 Task: Calculate the distance between Denver and Denver Zoo.
Action: Key pressed d<Key.caps_lock>ENVER
Screenshot: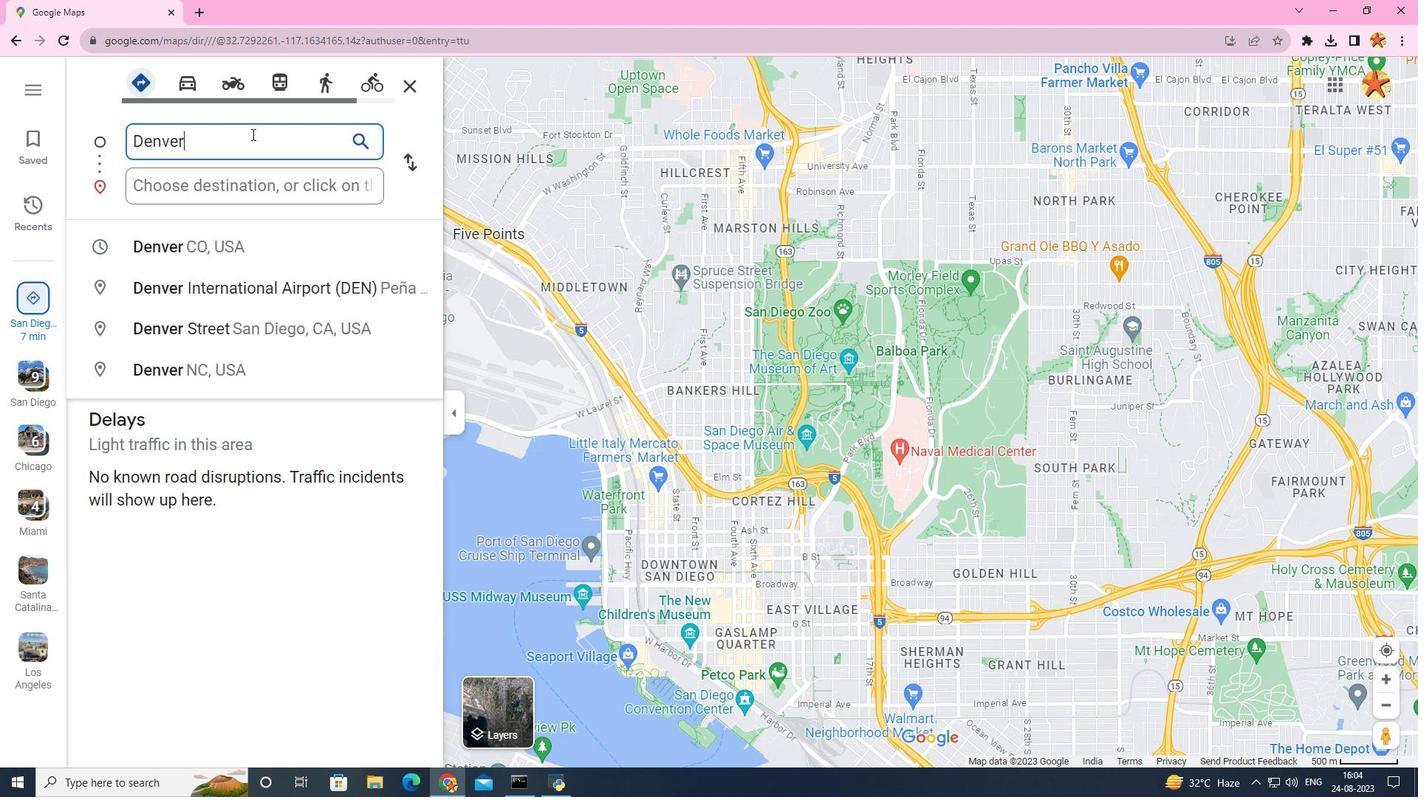 
Action: Mouse moved to (197, 249)
Screenshot: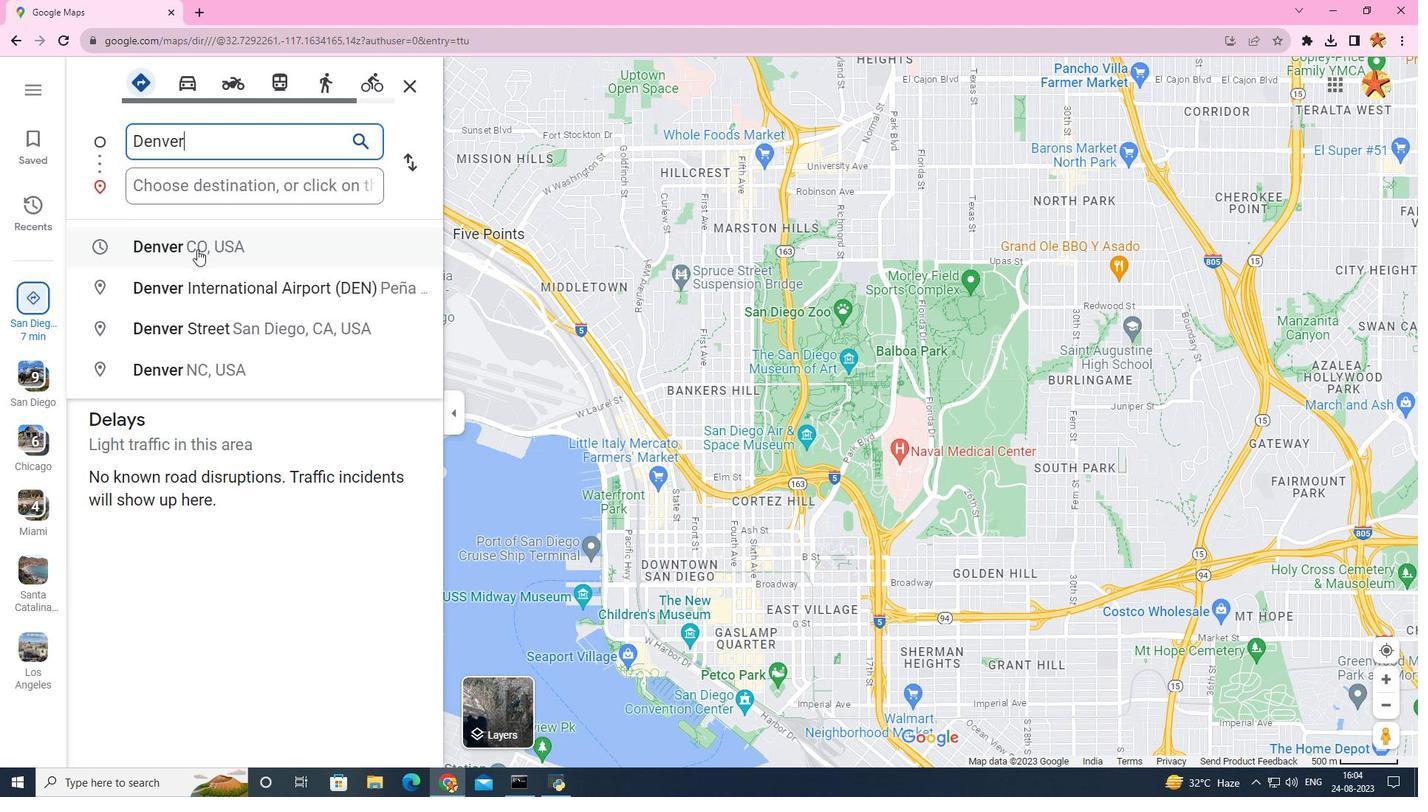 
Action: Mouse pressed left at (197, 249)
Screenshot: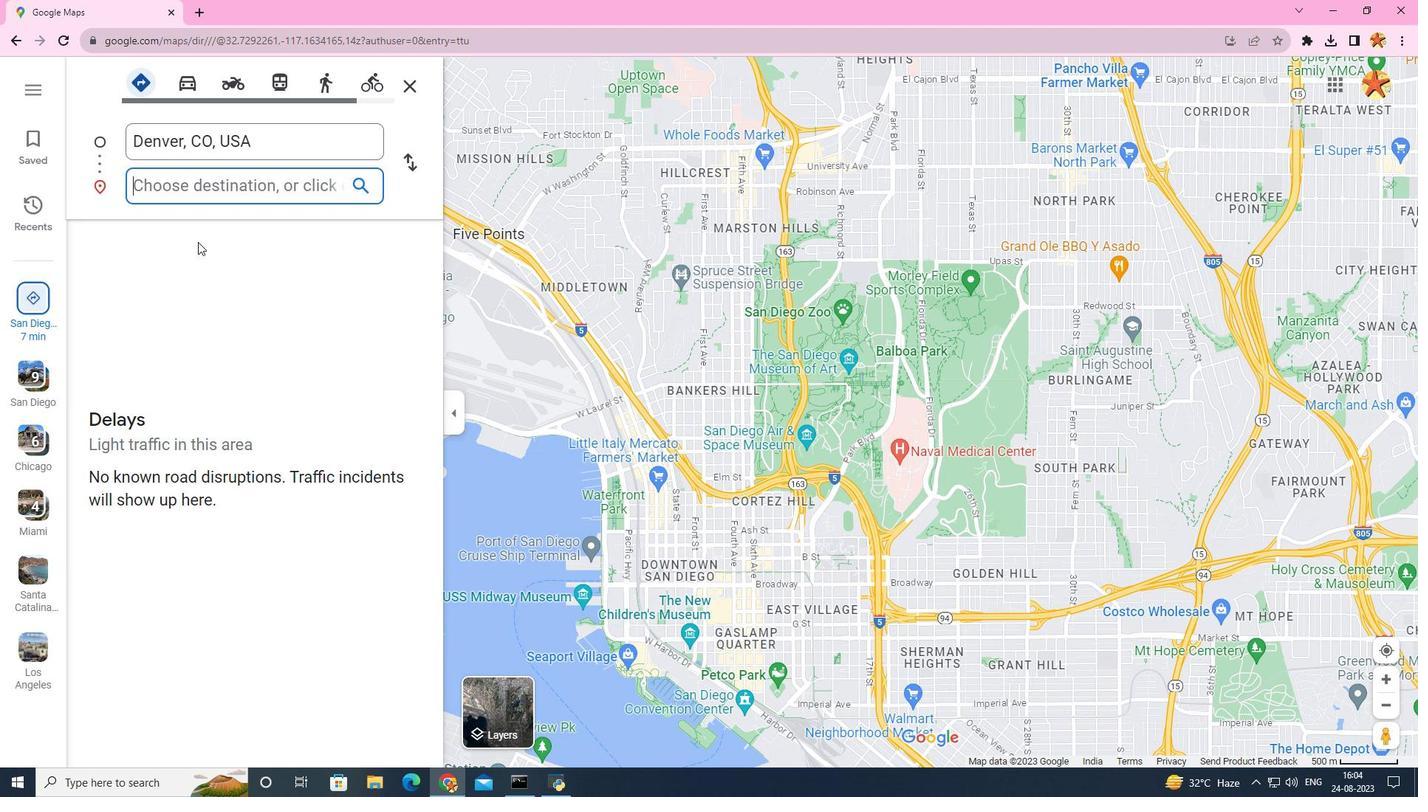 
Action: Mouse moved to (234, 178)
Screenshot: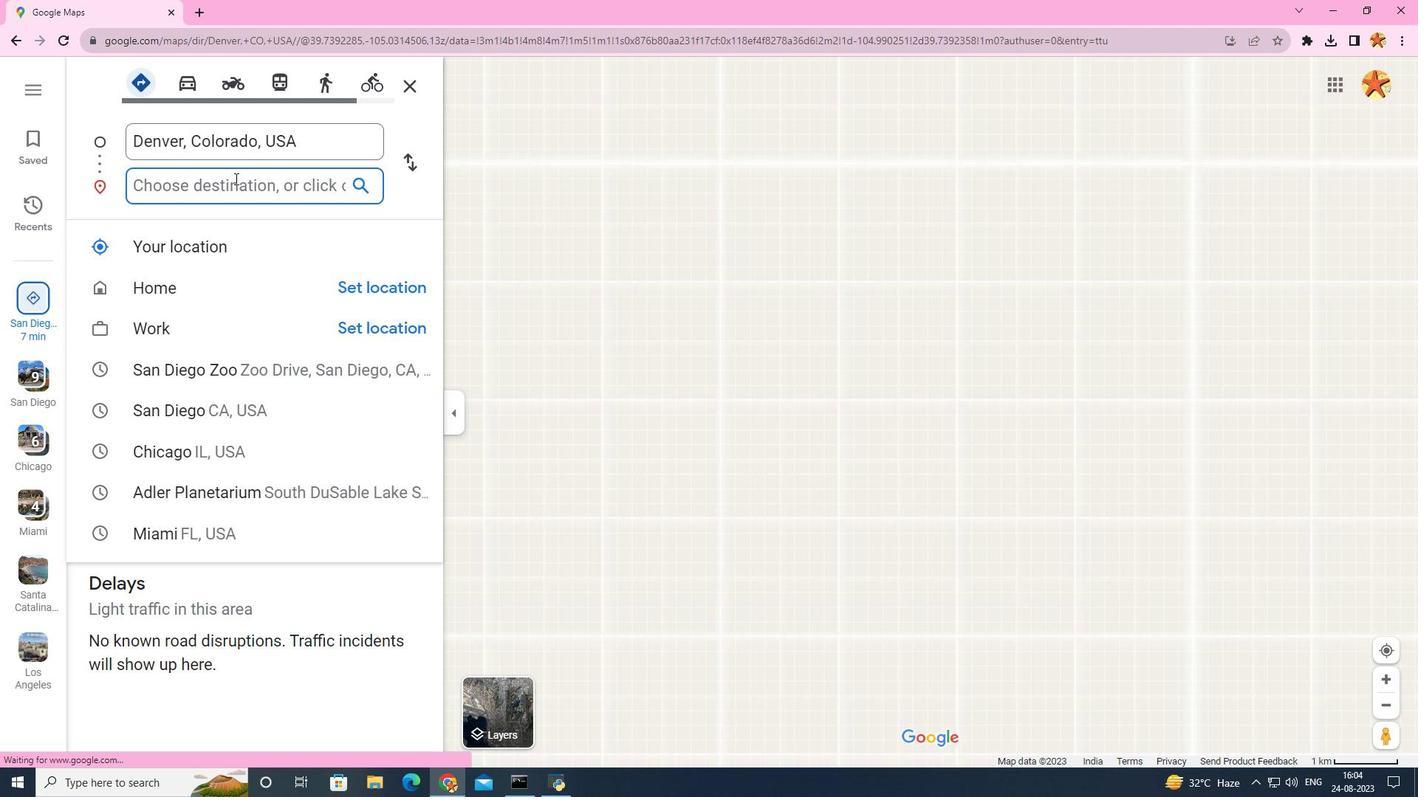 
Action: Mouse pressed left at (234, 178)
Screenshot: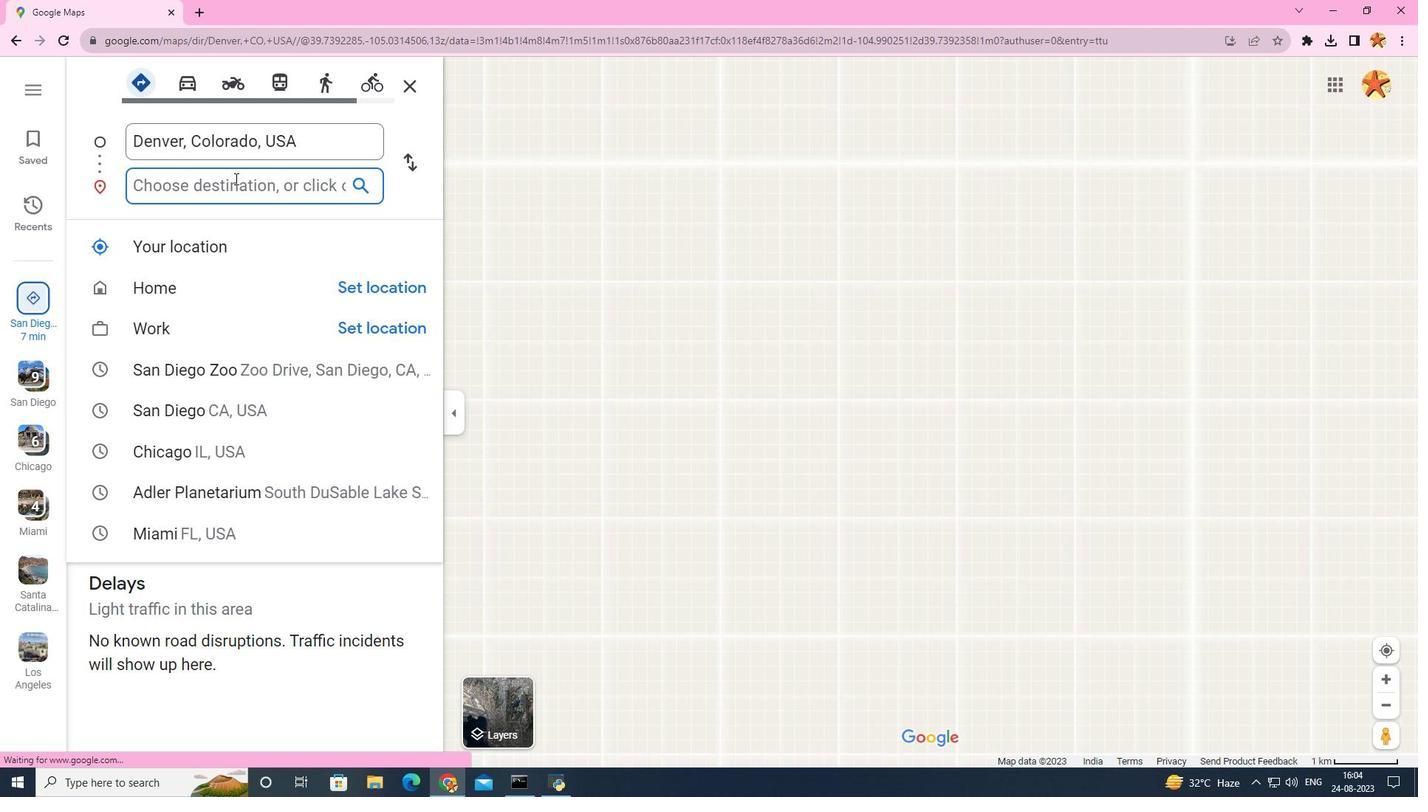 
Action: Key pressed <Key.caps_lock>d<Key.caps_lock>ENVER<Key.space>
Screenshot: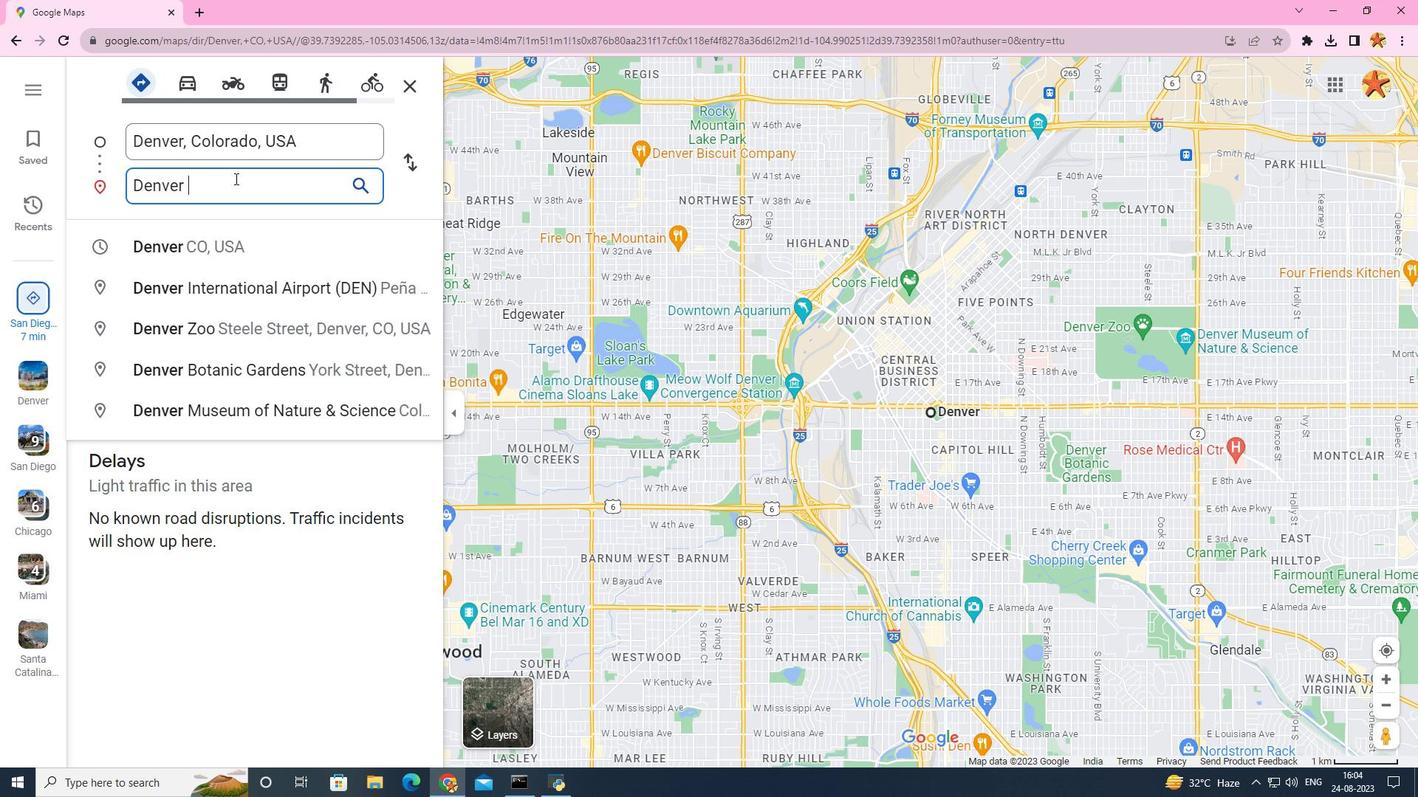 
Action: Mouse moved to (225, 334)
Screenshot: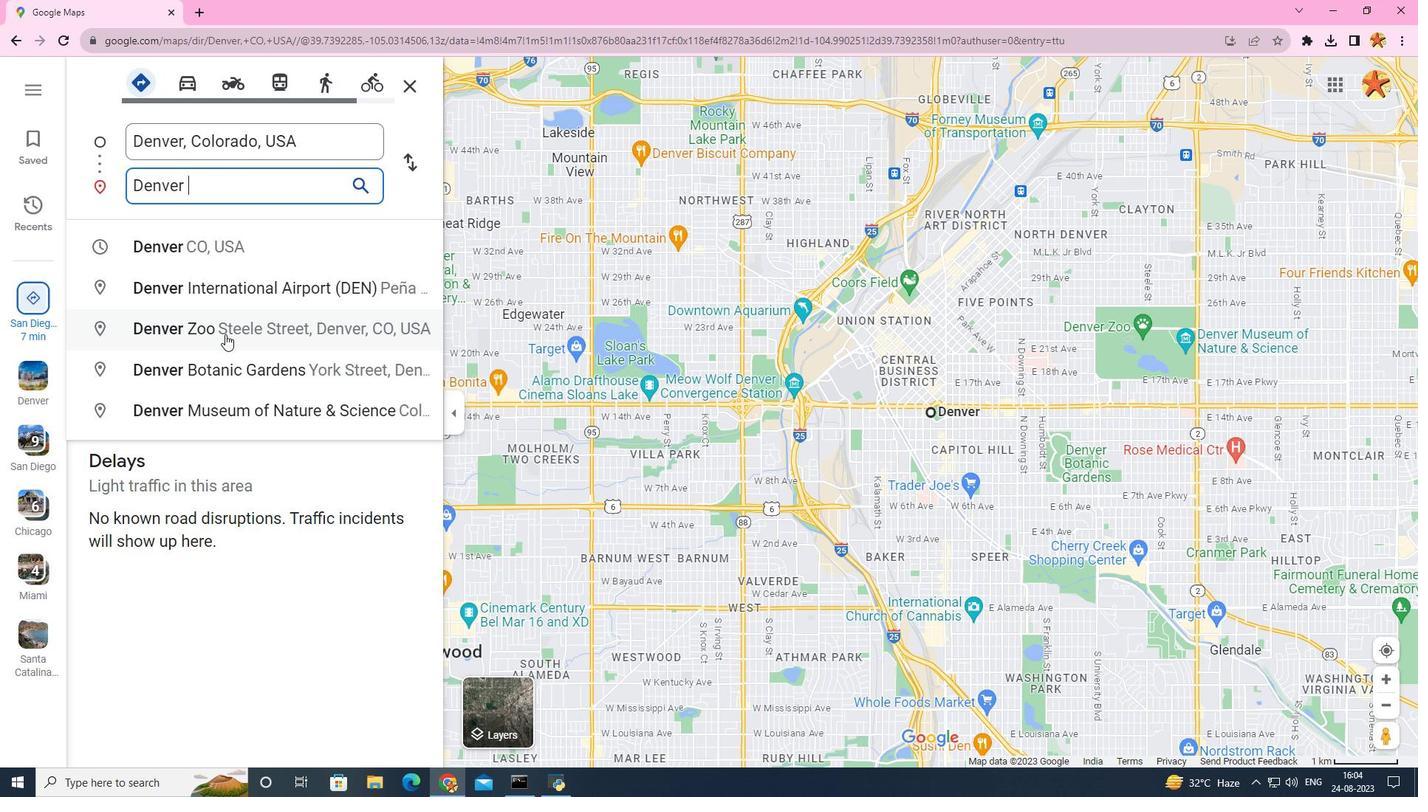 
Action: Mouse pressed left at (225, 334)
Screenshot: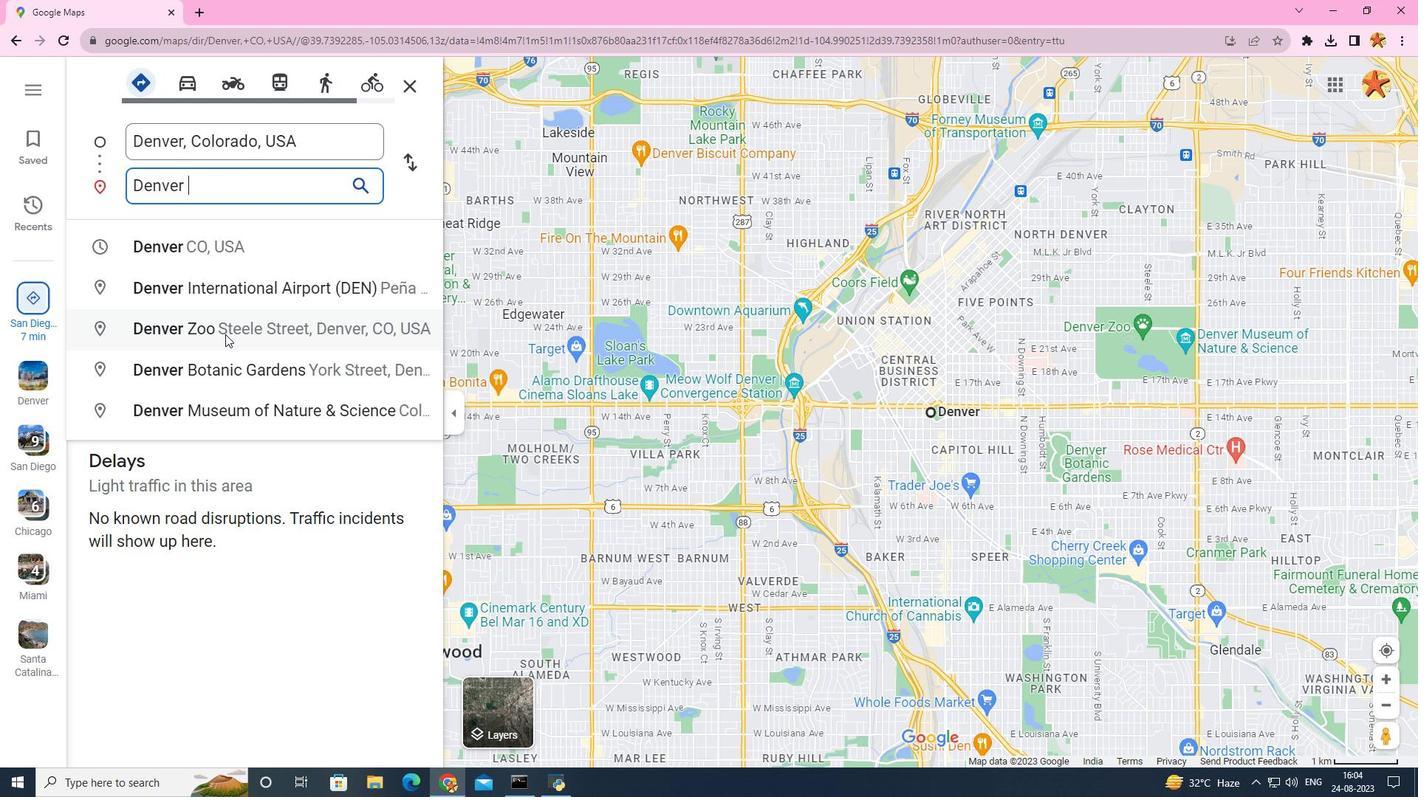 
Action: Mouse moved to (808, 709)
Screenshot: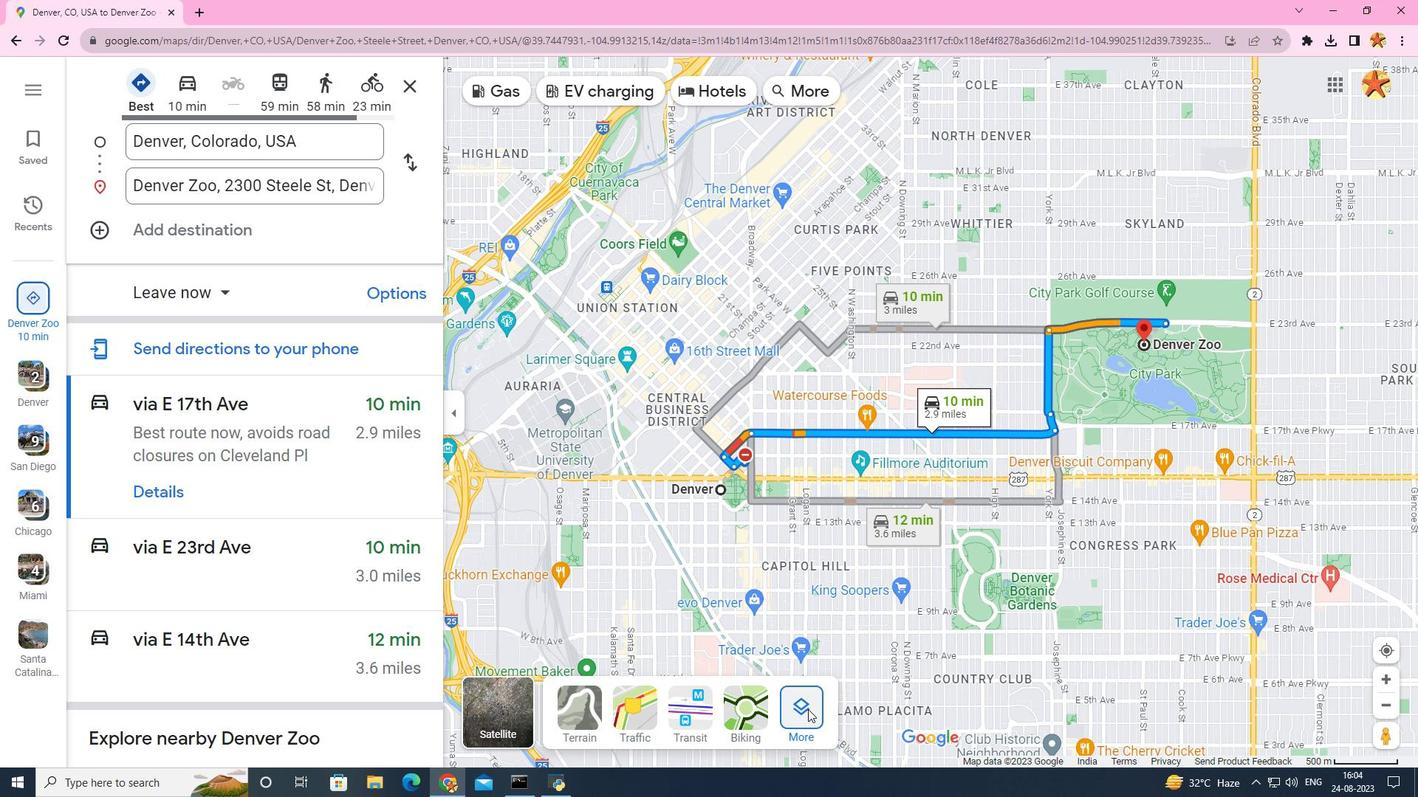 
Action: Mouse pressed left at (808, 709)
Screenshot: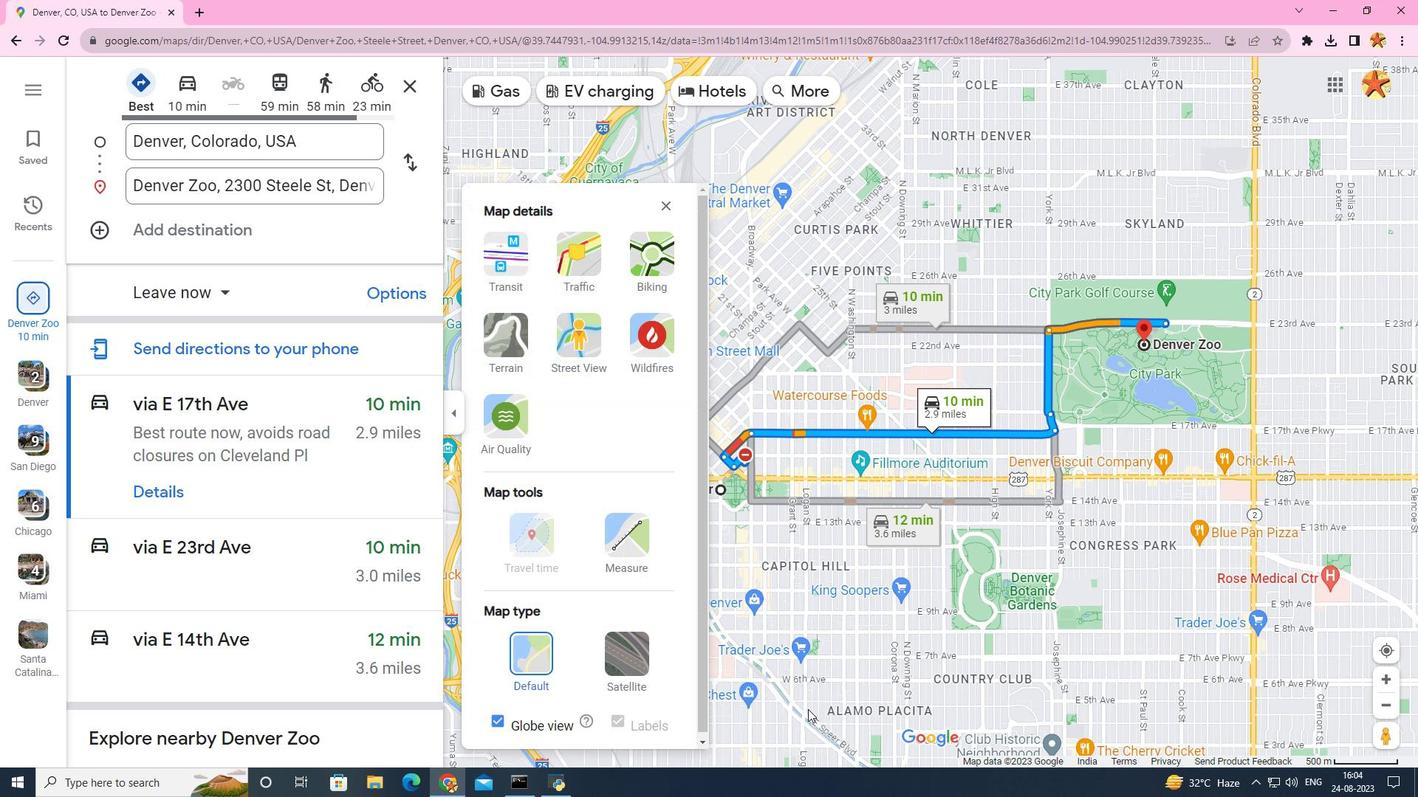 
Action: Mouse moved to (621, 563)
Screenshot: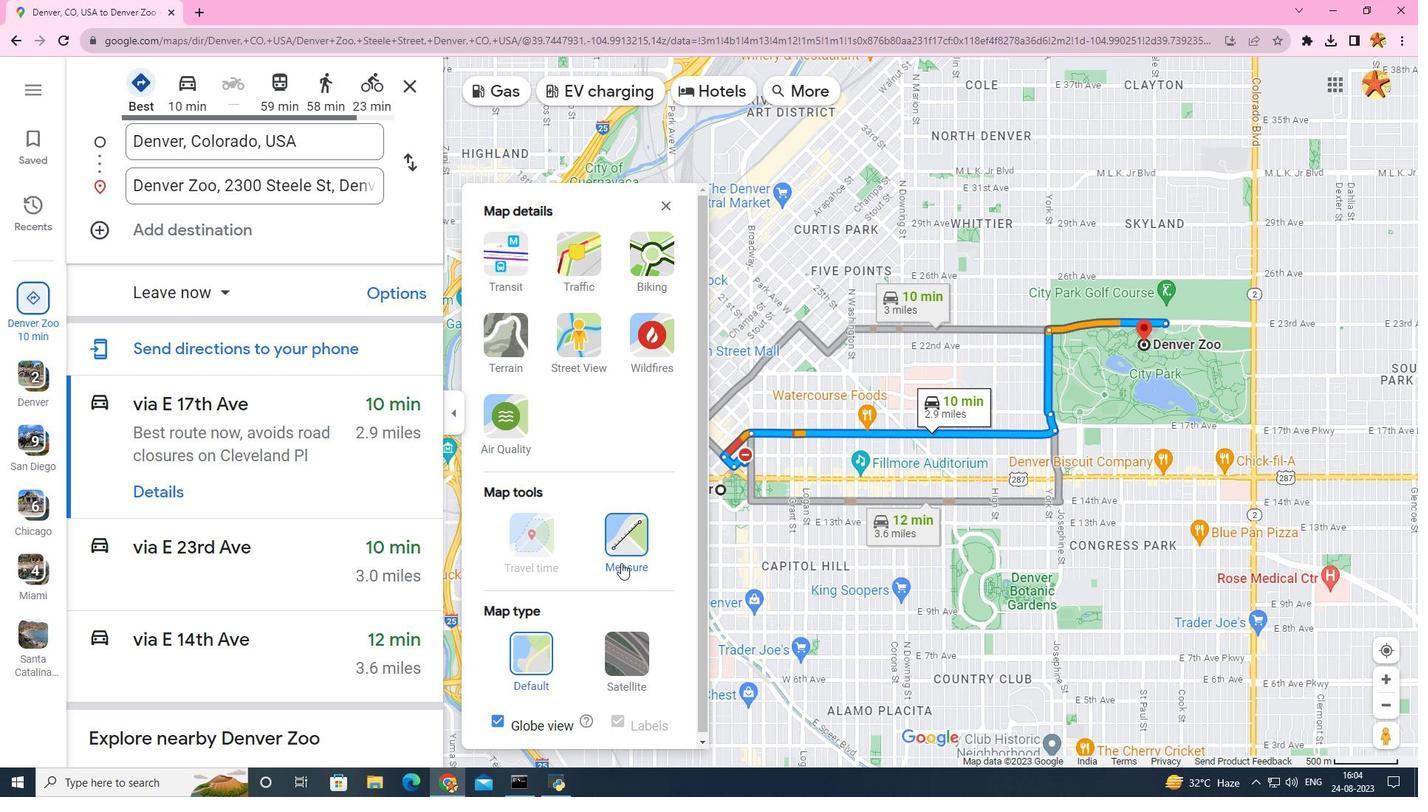 
Action: Mouse pressed left at (621, 563)
Screenshot: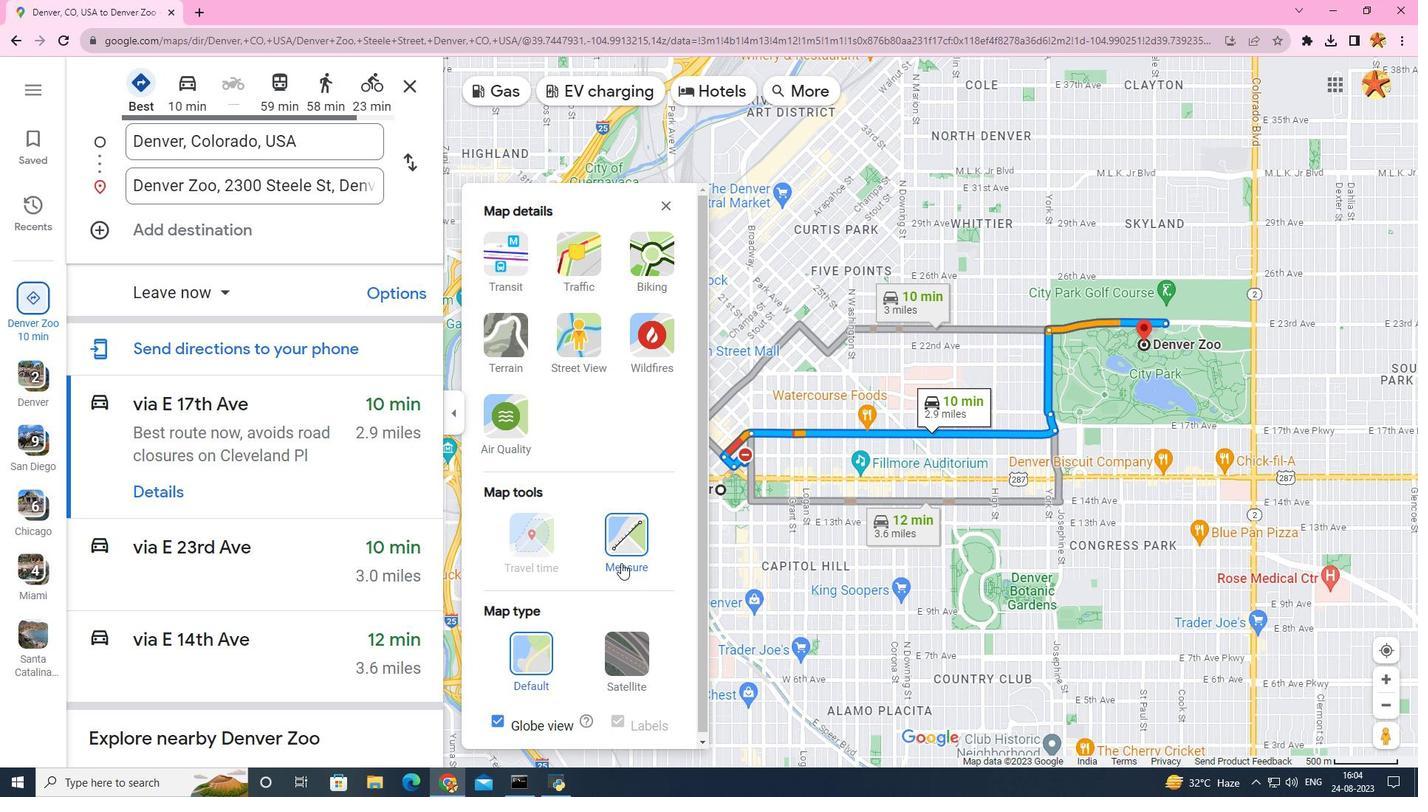 
Action: Mouse moved to (911, 555)
Screenshot: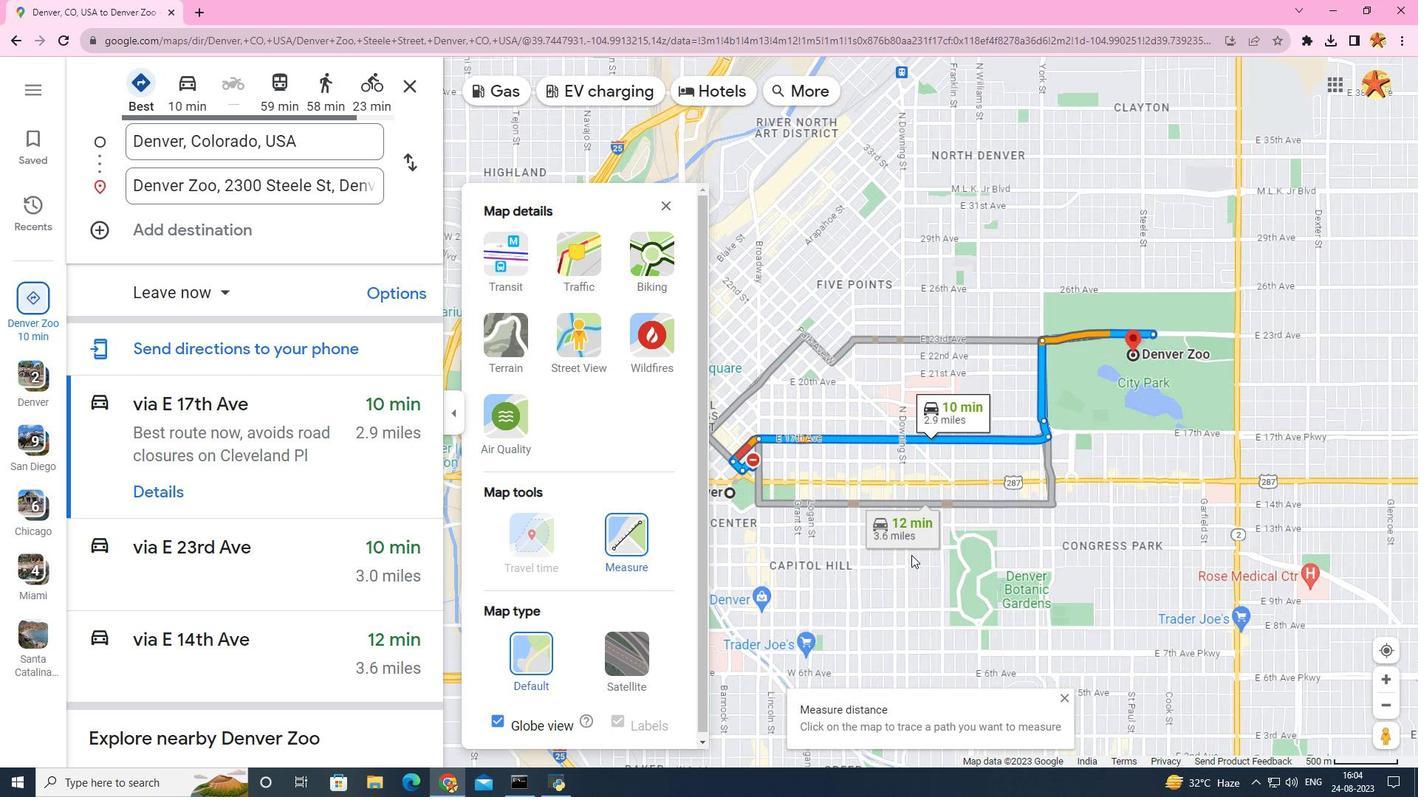 
Action: Mouse scrolled (911, 554) with delta (0, 0)
Screenshot: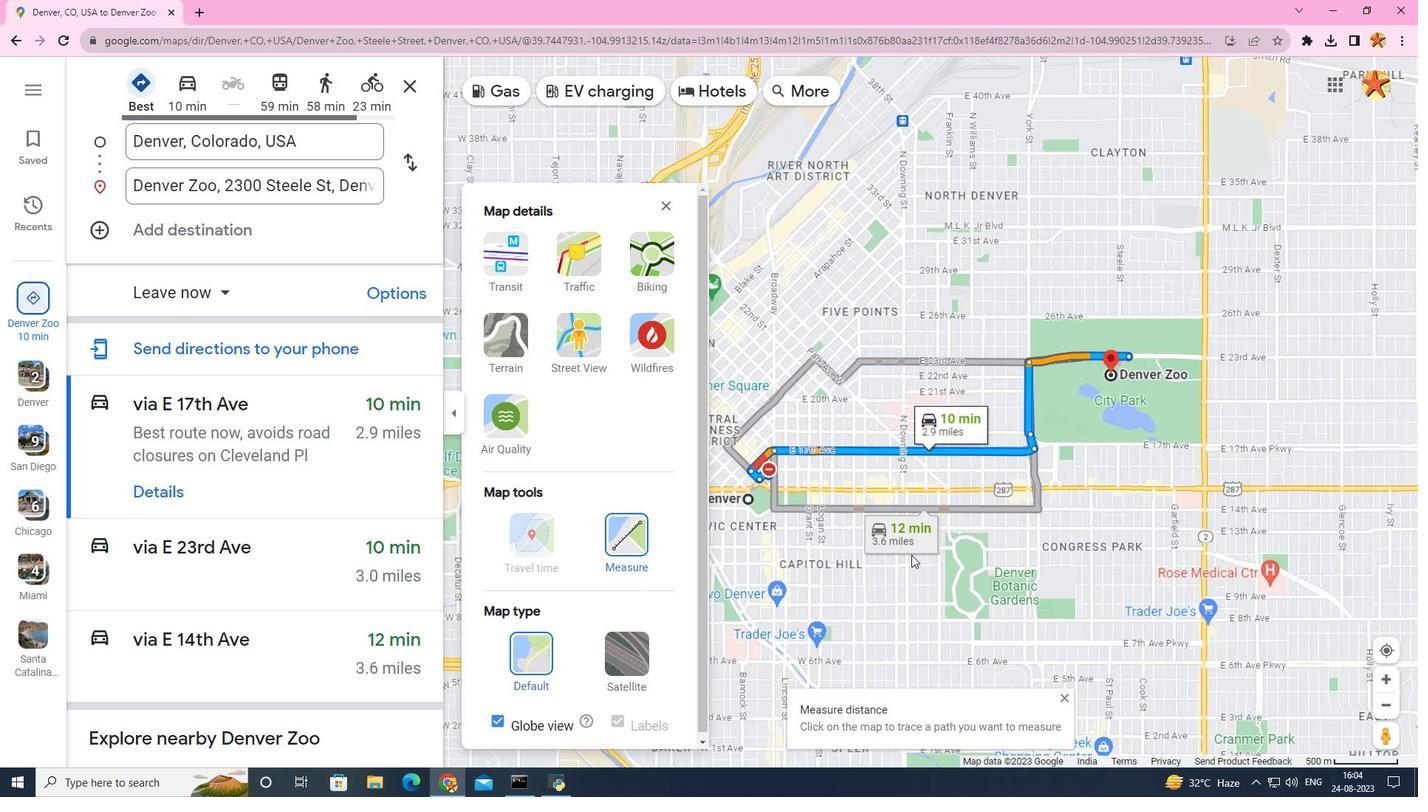 
Action: Mouse moved to (752, 501)
Screenshot: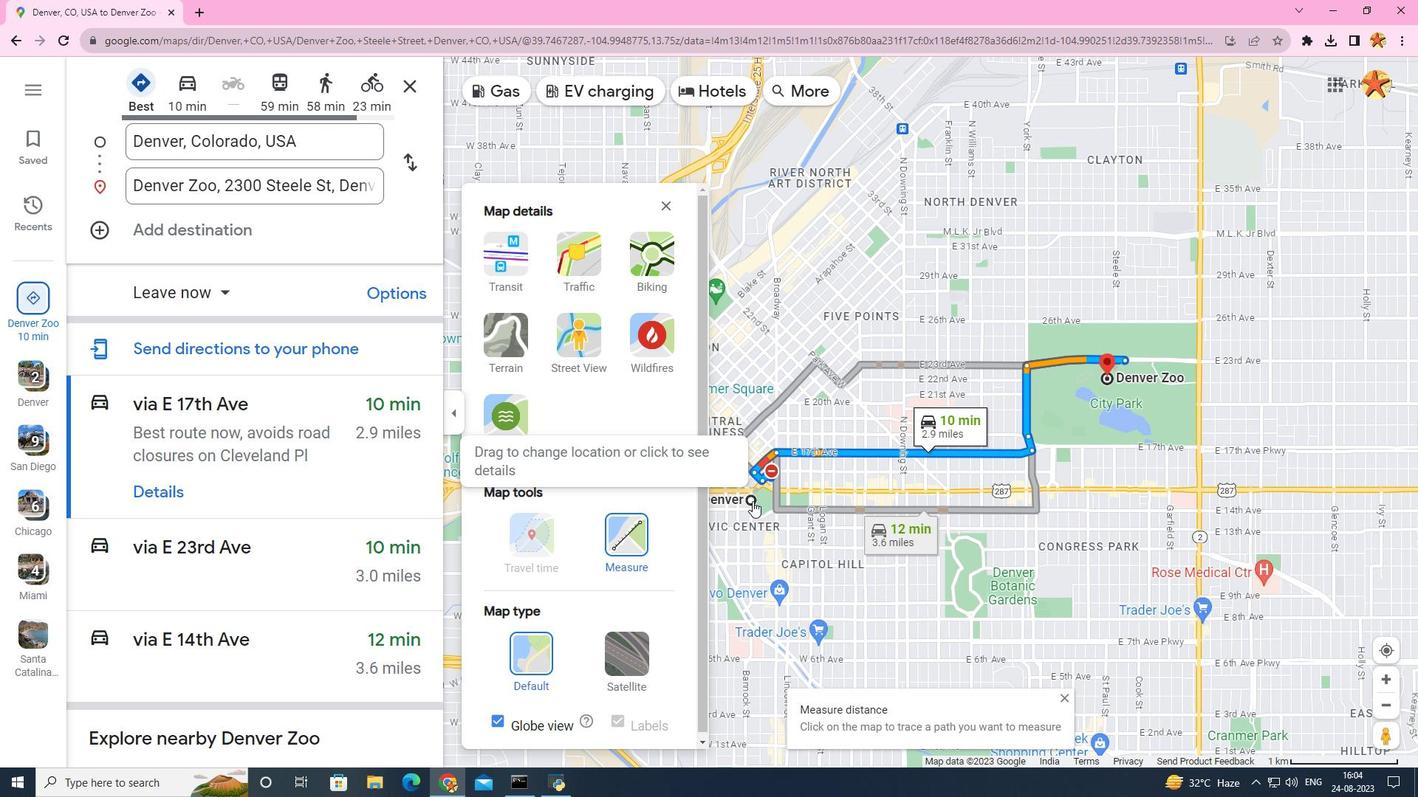 
Action: Mouse pressed left at (752, 501)
Screenshot: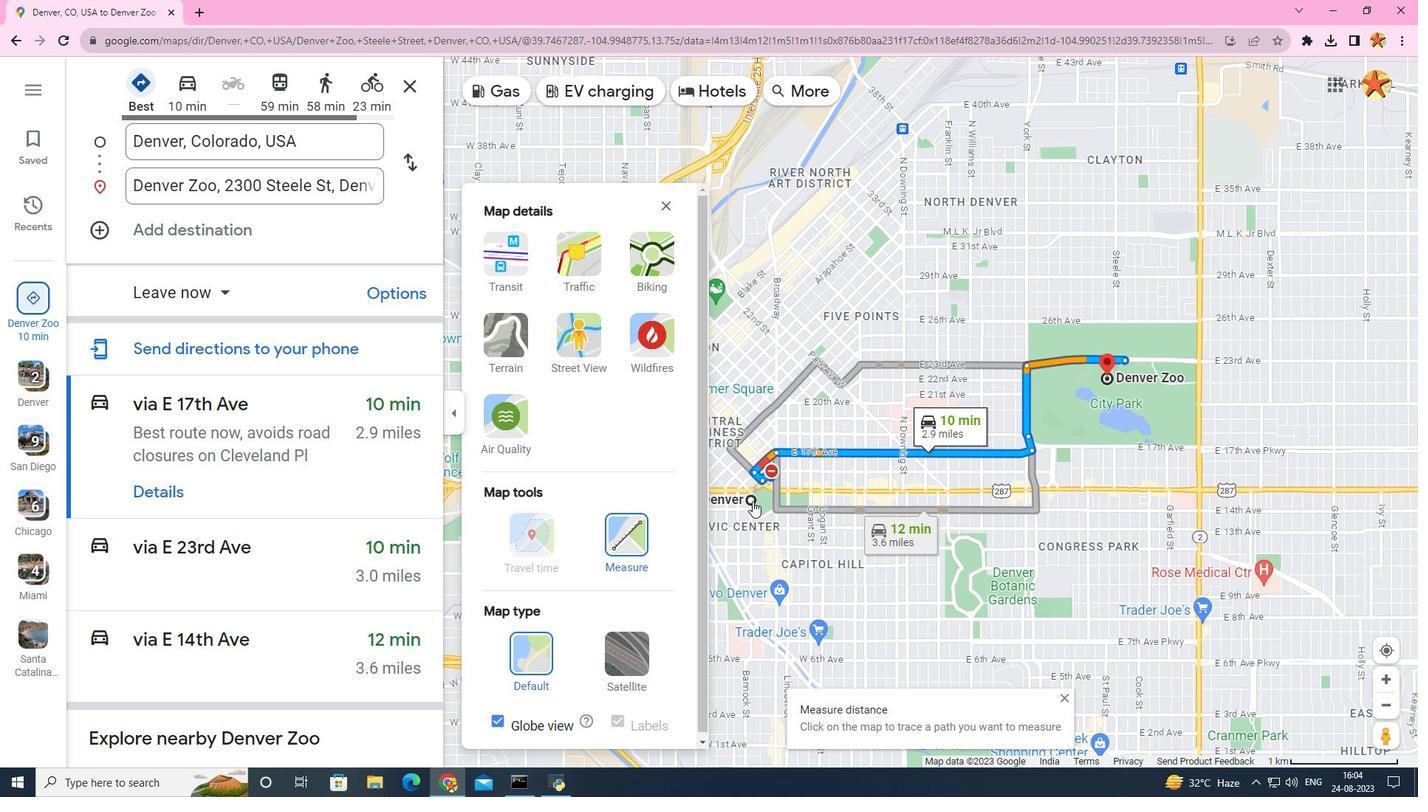 
Action: Mouse moved to (1105, 378)
Screenshot: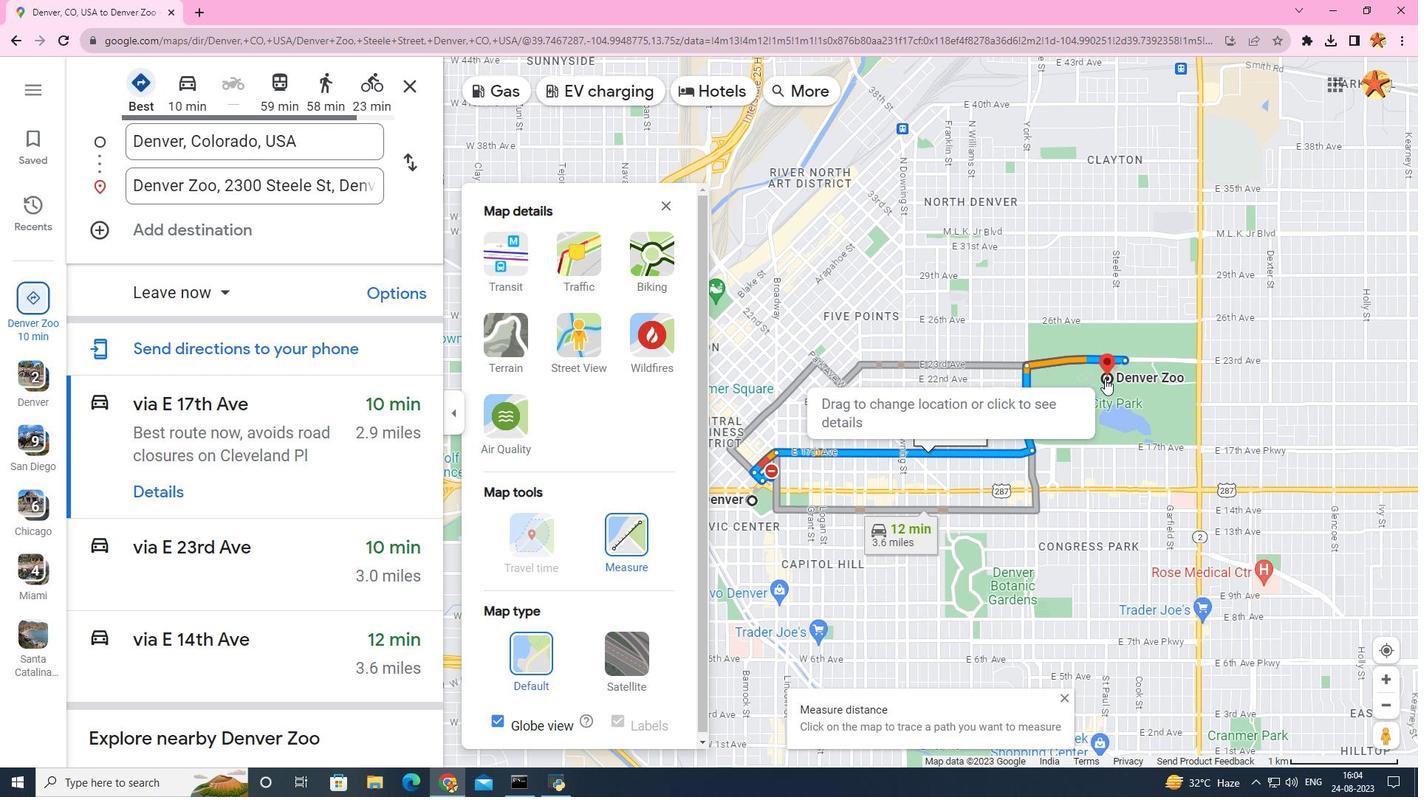 
Action: Mouse pressed left at (1105, 378)
Screenshot: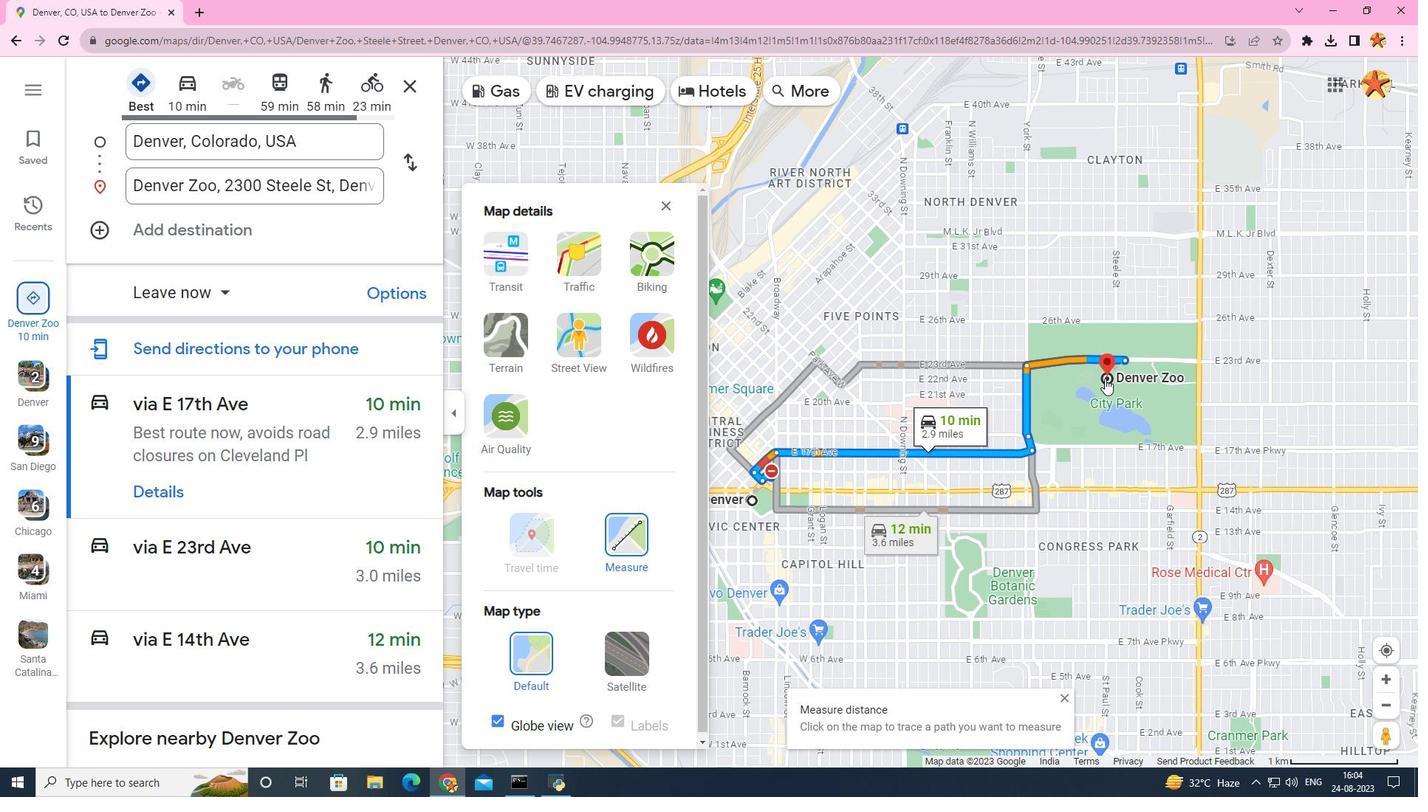 
Action: Mouse moved to (923, 429)
Screenshot: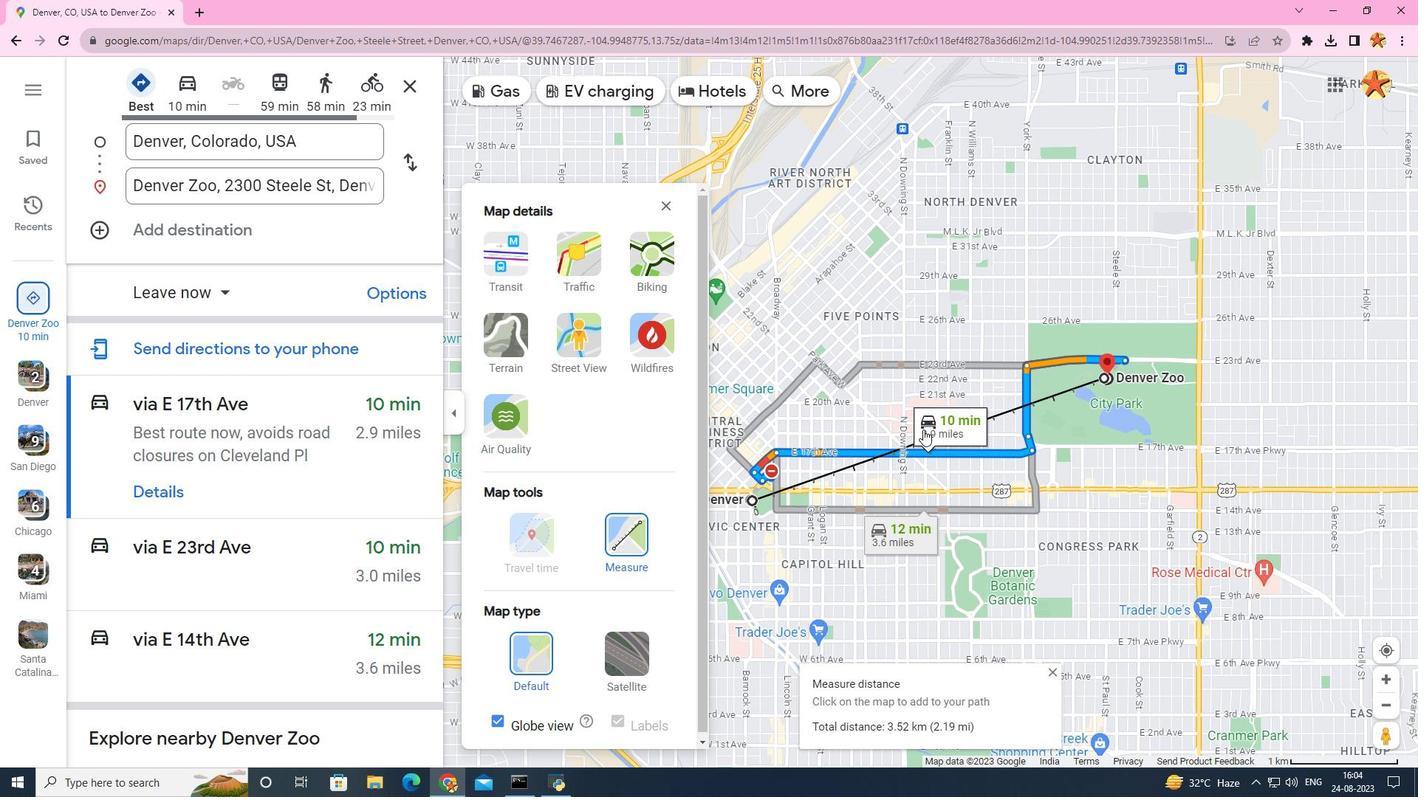 
Action: Mouse scrolled (923, 430) with delta (0, 0)
Screenshot: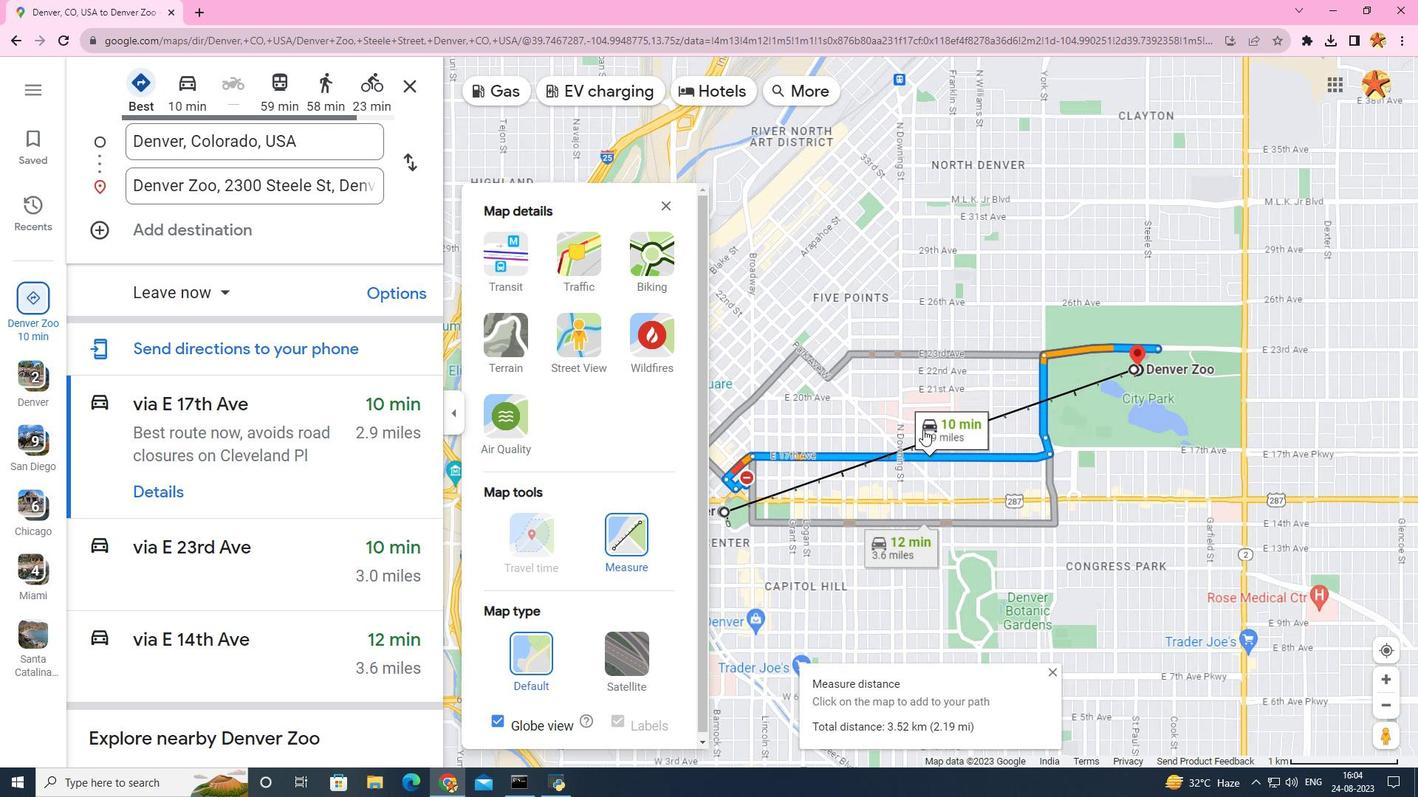 
Action: Mouse scrolled (923, 430) with delta (0, 0)
Screenshot: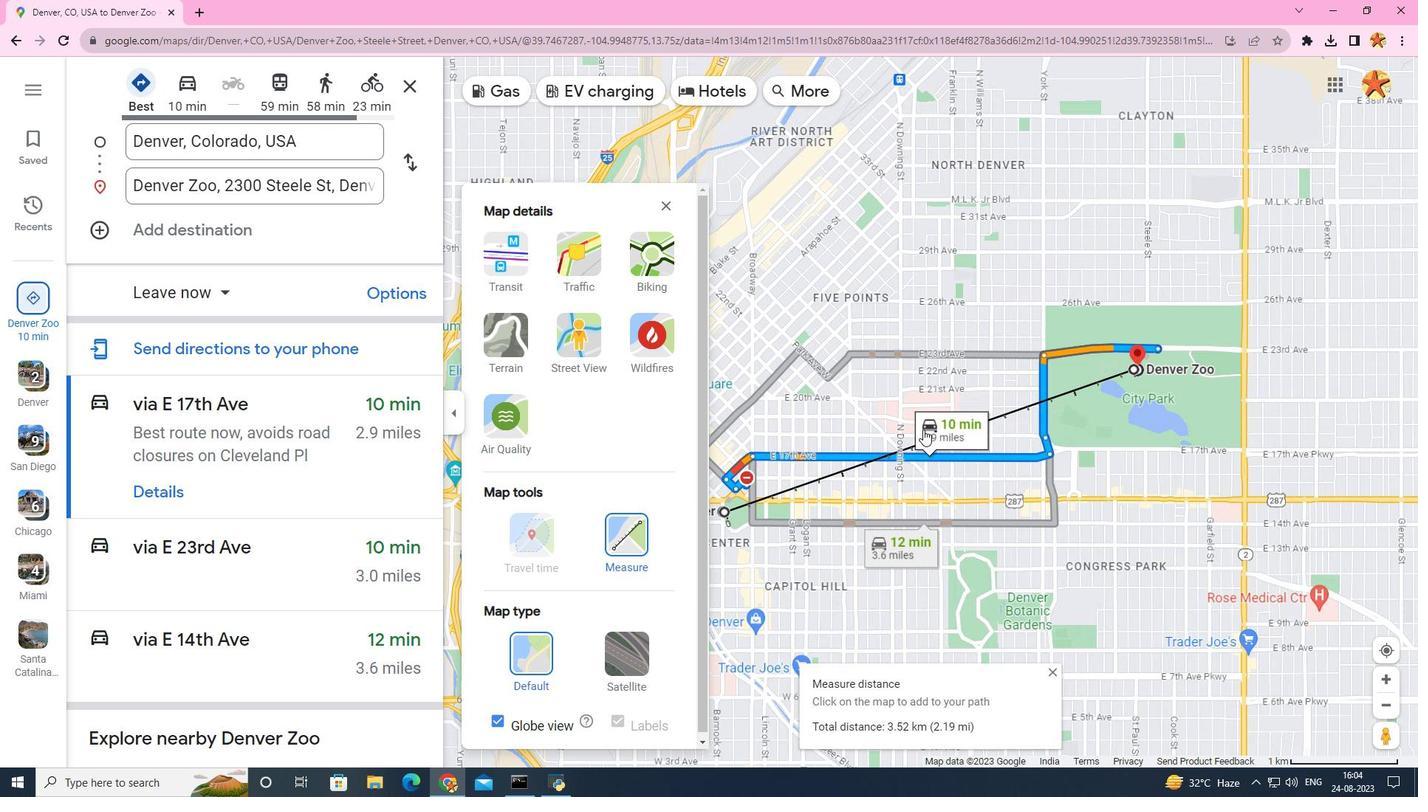
Action: Mouse scrolled (923, 430) with delta (0, 0)
Screenshot: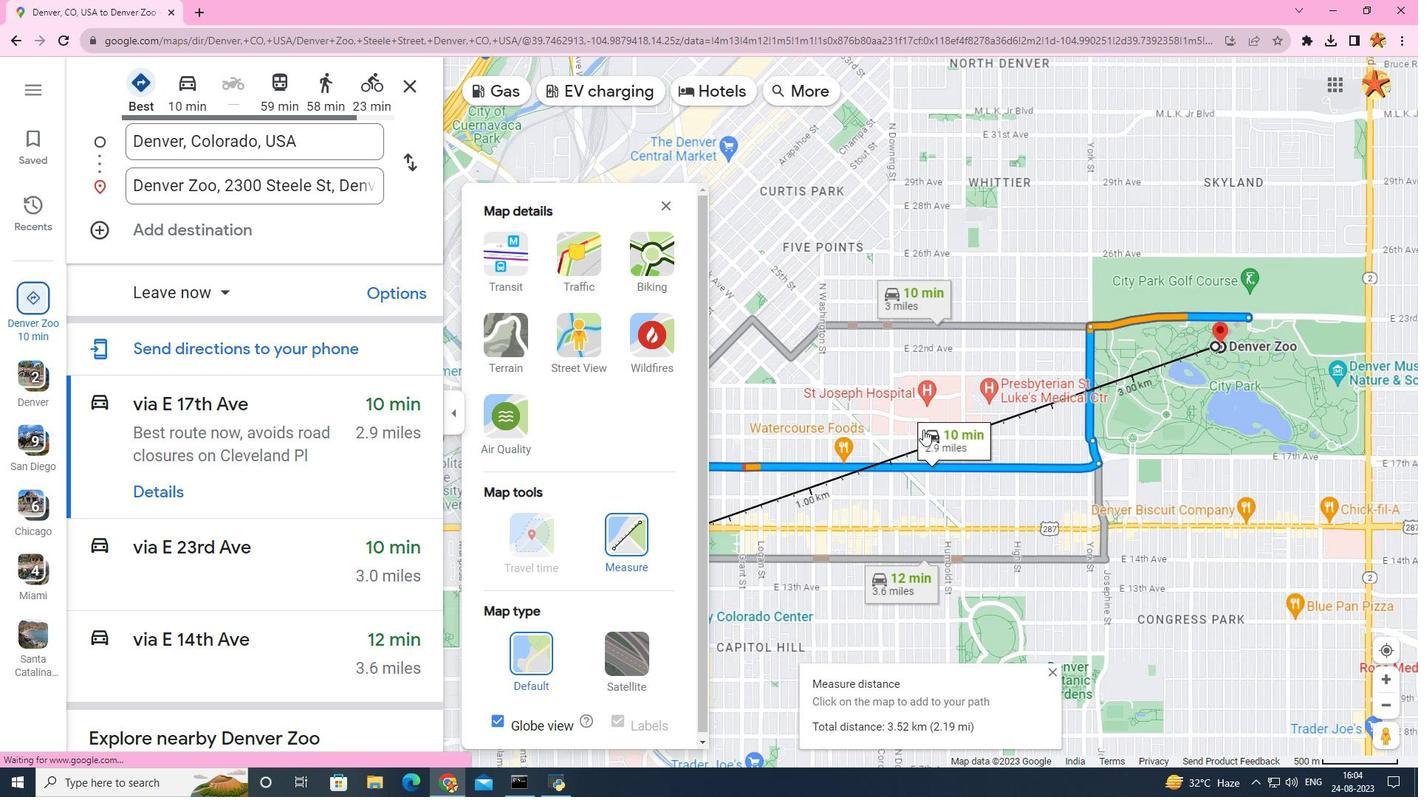 
Action: Mouse moved to (189, 496)
Screenshot: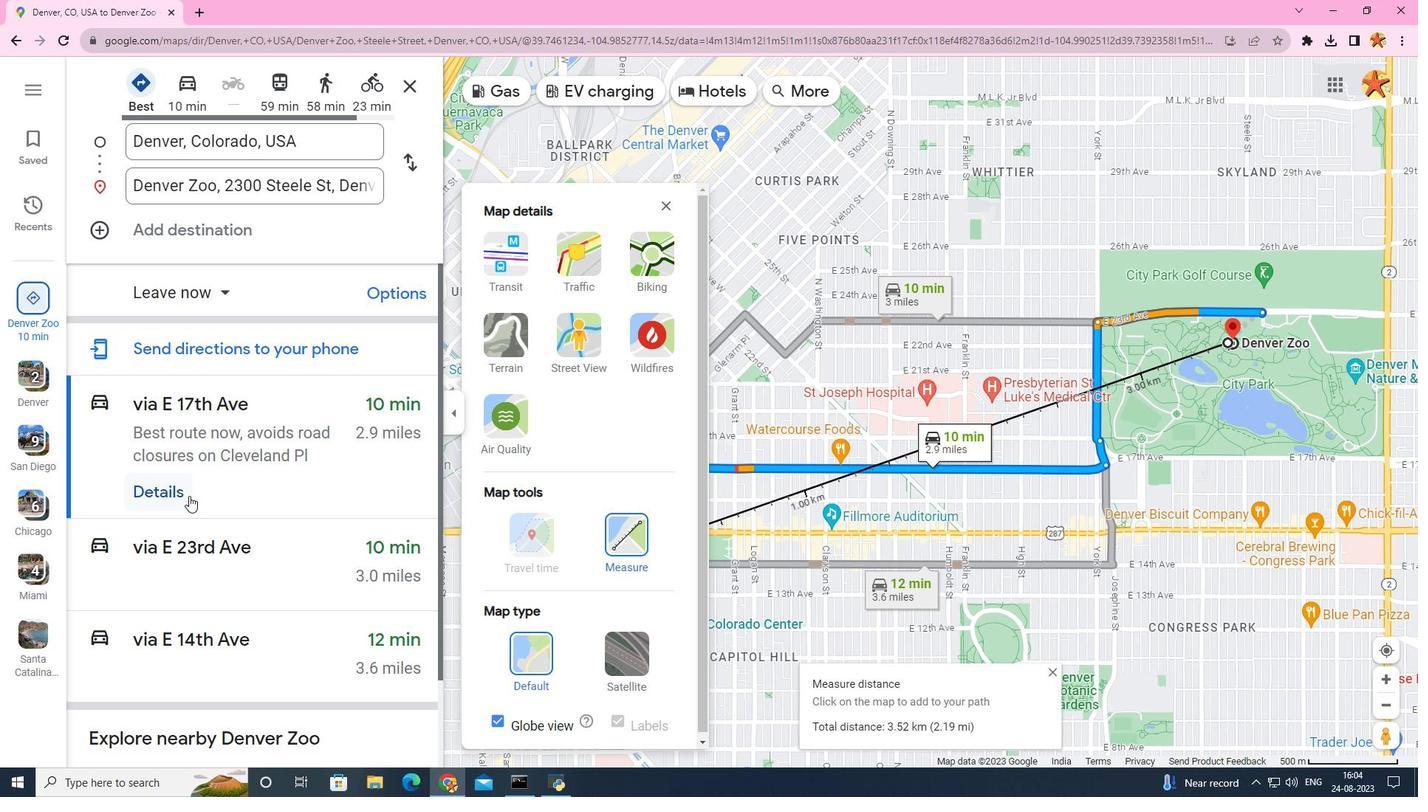 
Action: Mouse pressed left at (189, 496)
Screenshot: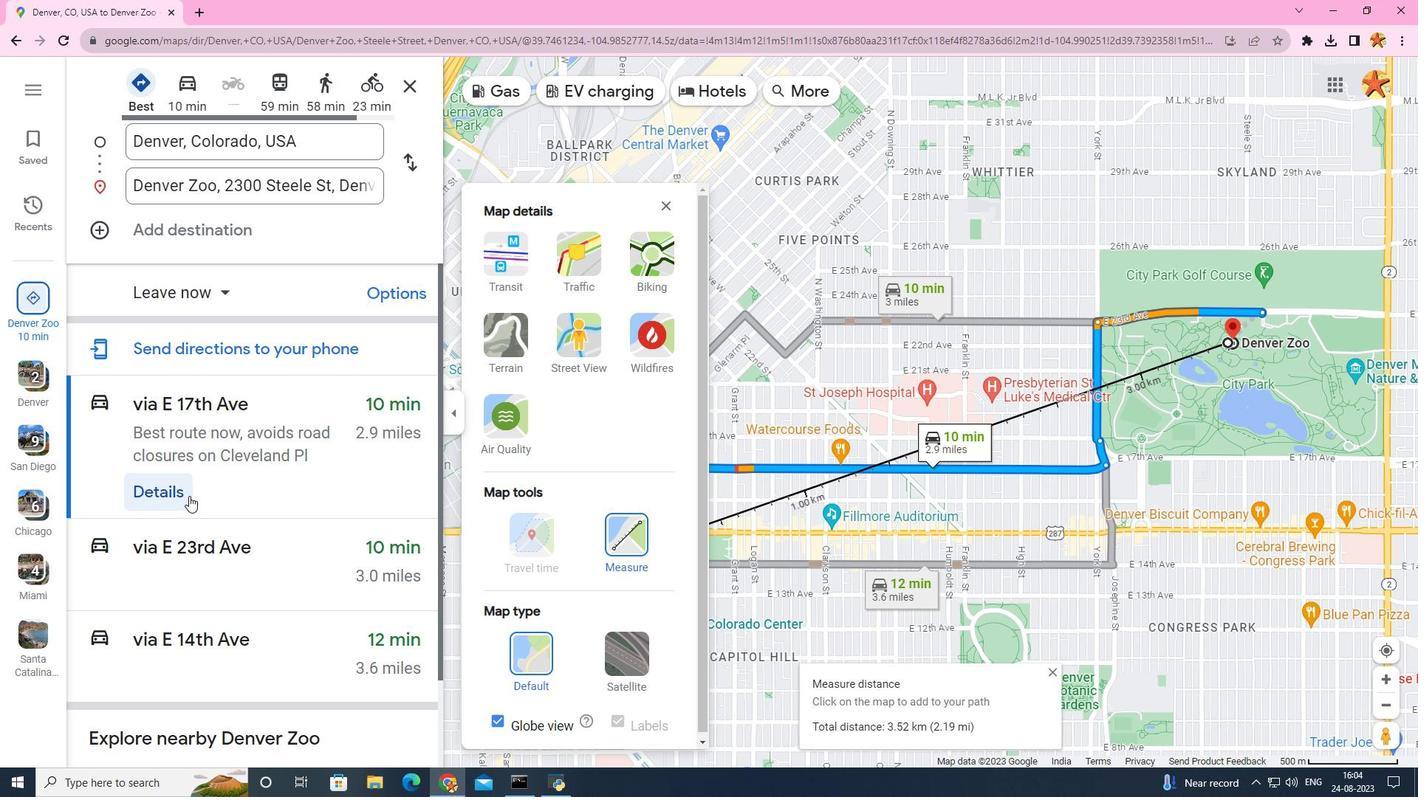 
Action: Mouse moved to (101, 86)
Screenshot: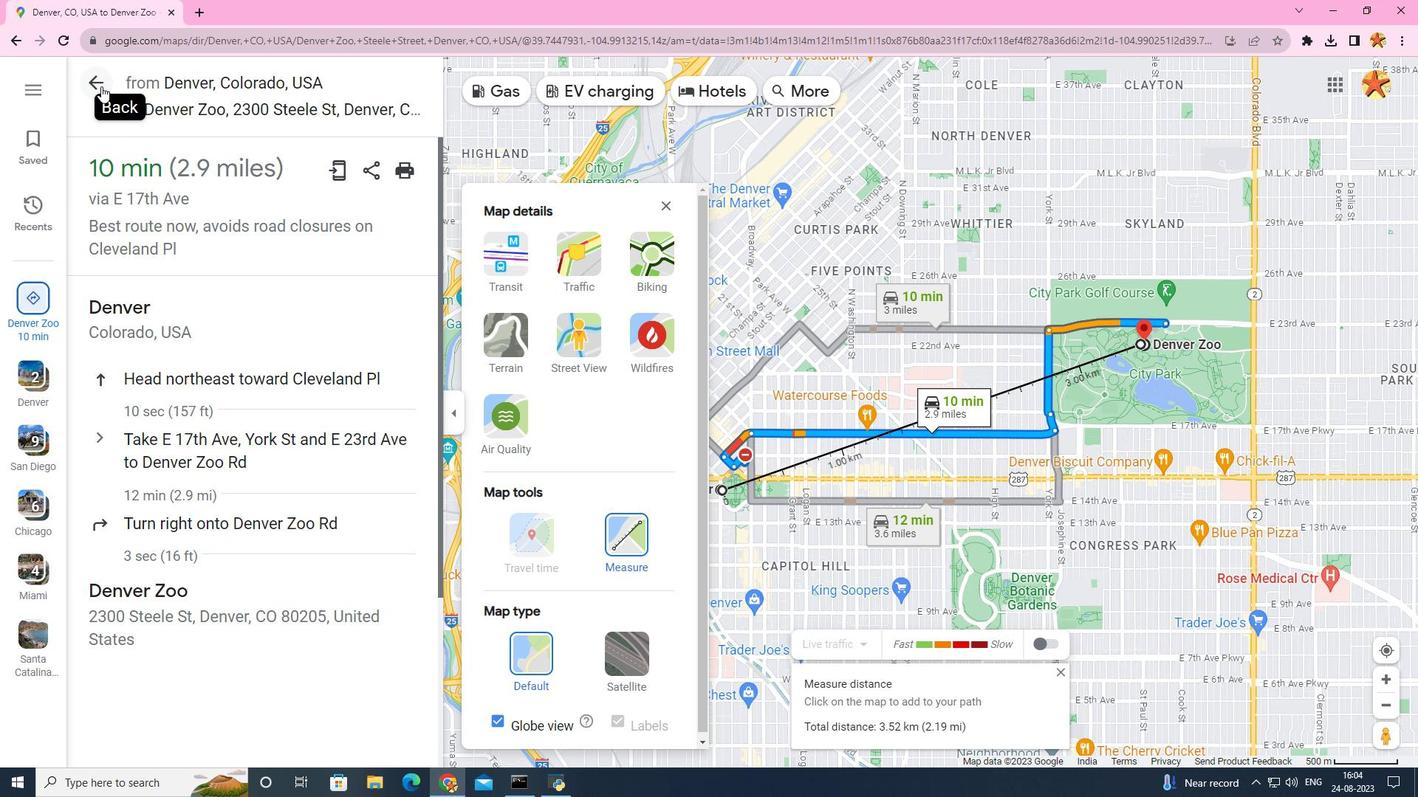 
Action: Mouse pressed left at (101, 86)
Screenshot: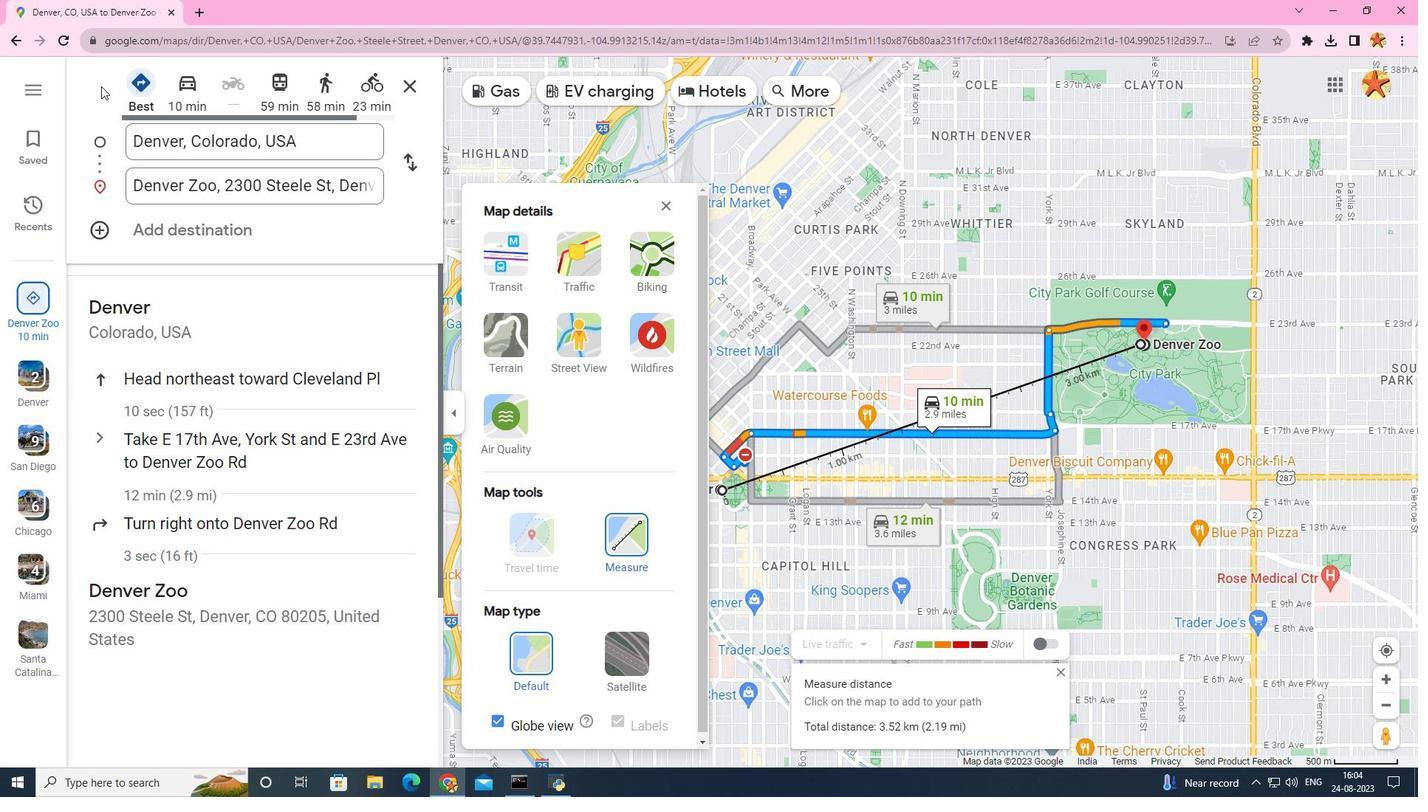 
Action: Mouse moved to (671, 203)
Screenshot: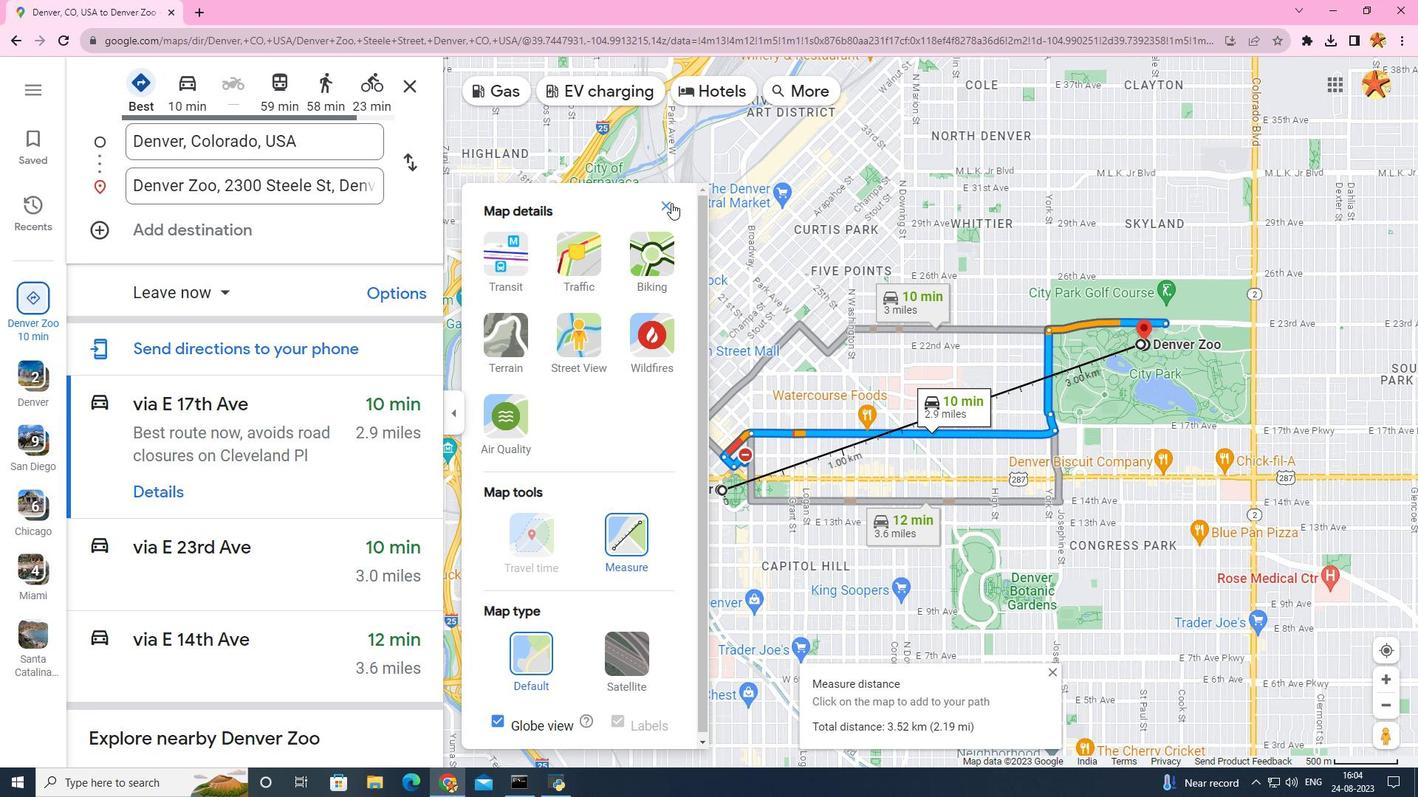 
Action: Mouse pressed left at (671, 203)
Screenshot: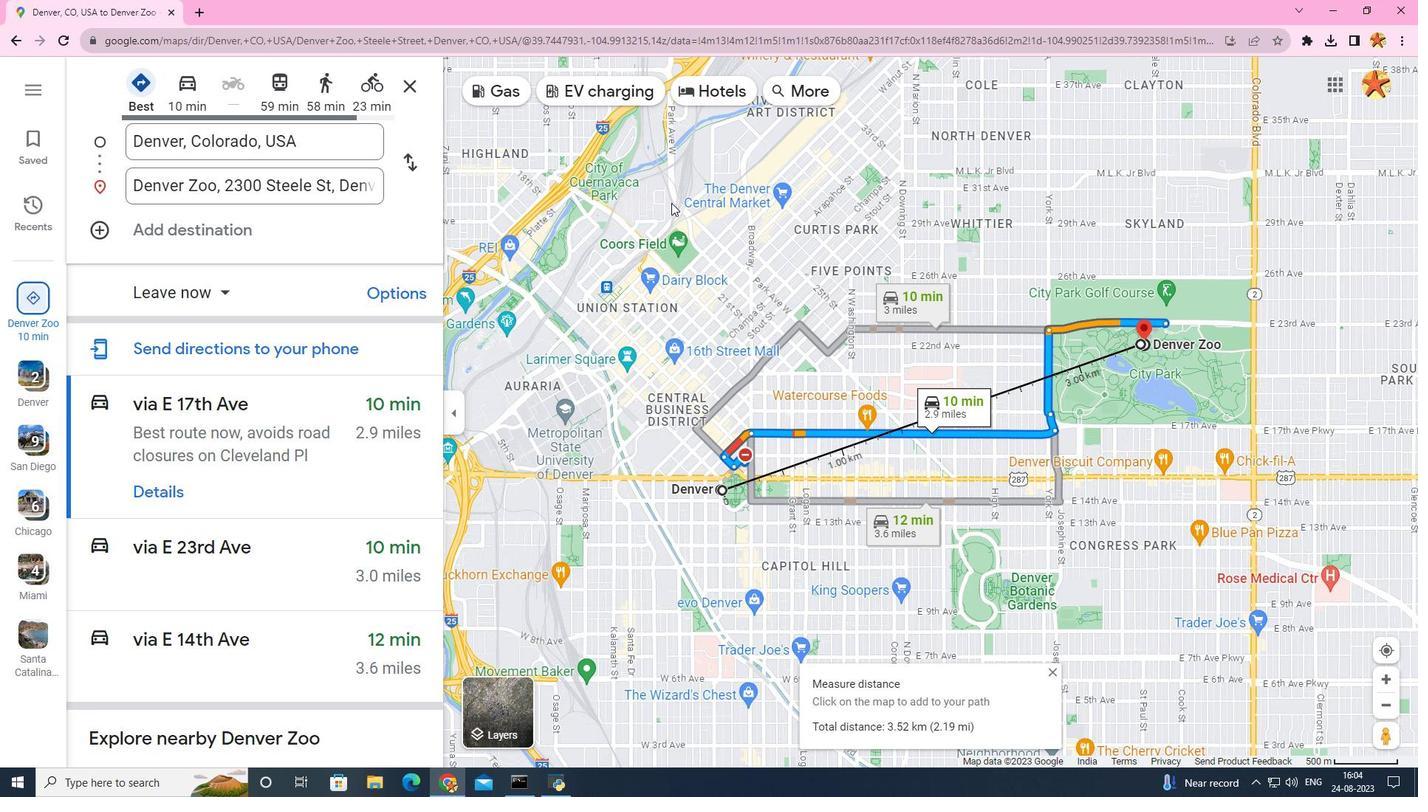 
Action: Mouse moved to (705, 365)
Screenshot: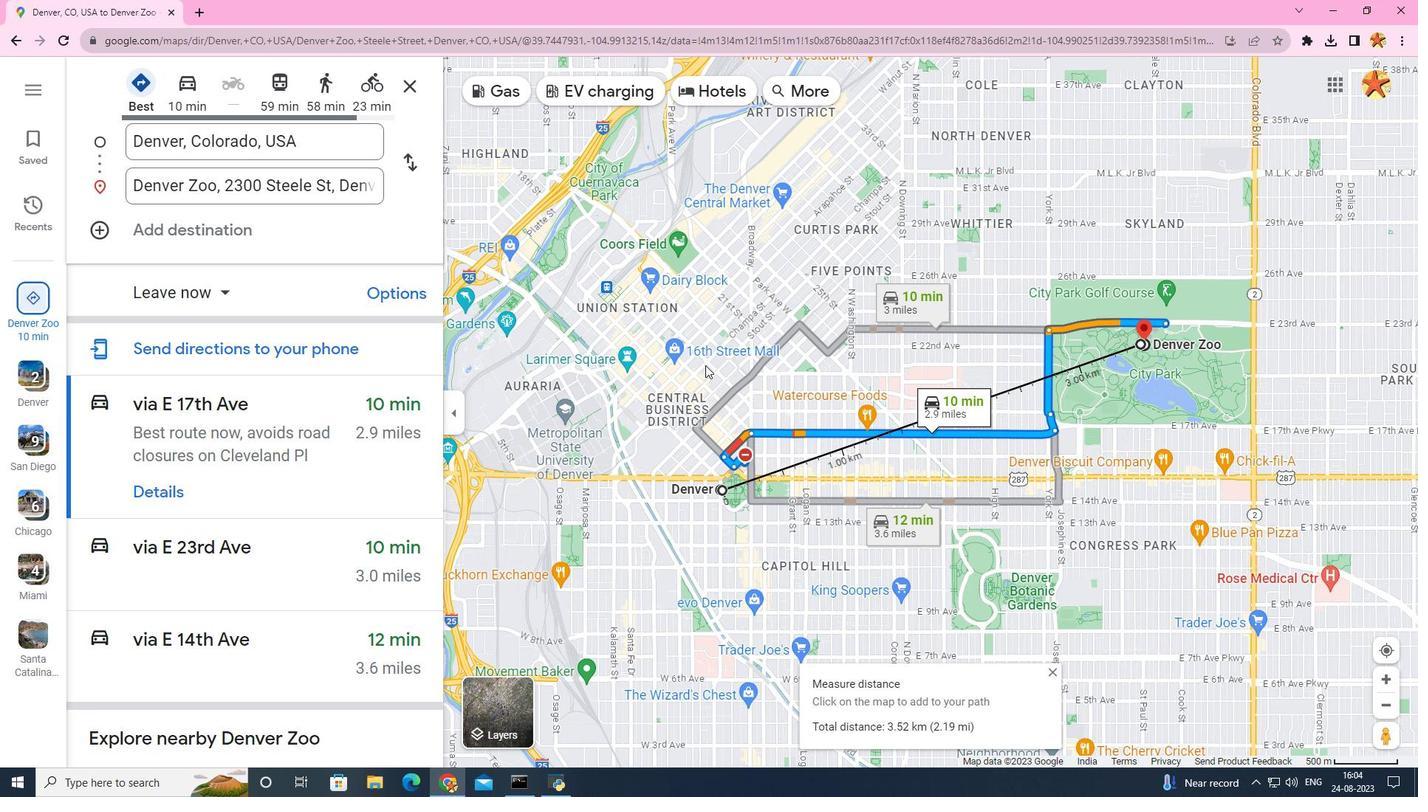 
